 Task: Create a new private GitHub repository named 'My pythonproject' with the Boost Software License 1.0.
Action: Mouse moved to (18, 54)
Screenshot: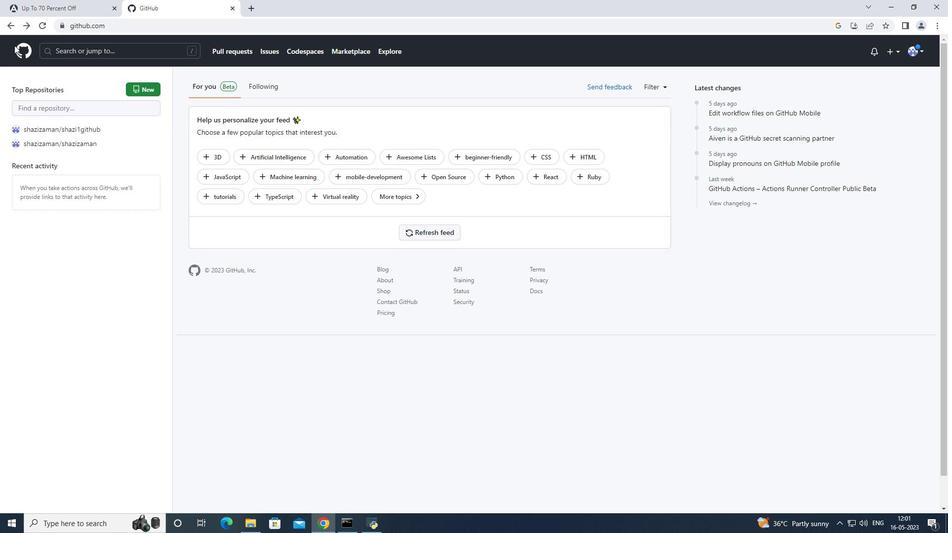 
Action: Mouse pressed left at (18, 54)
Screenshot: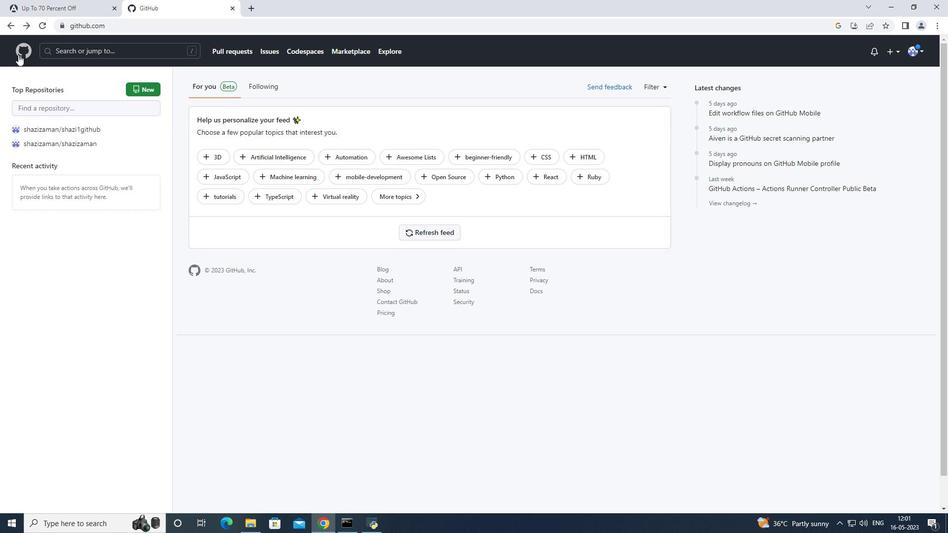 
Action: Mouse moved to (152, 89)
Screenshot: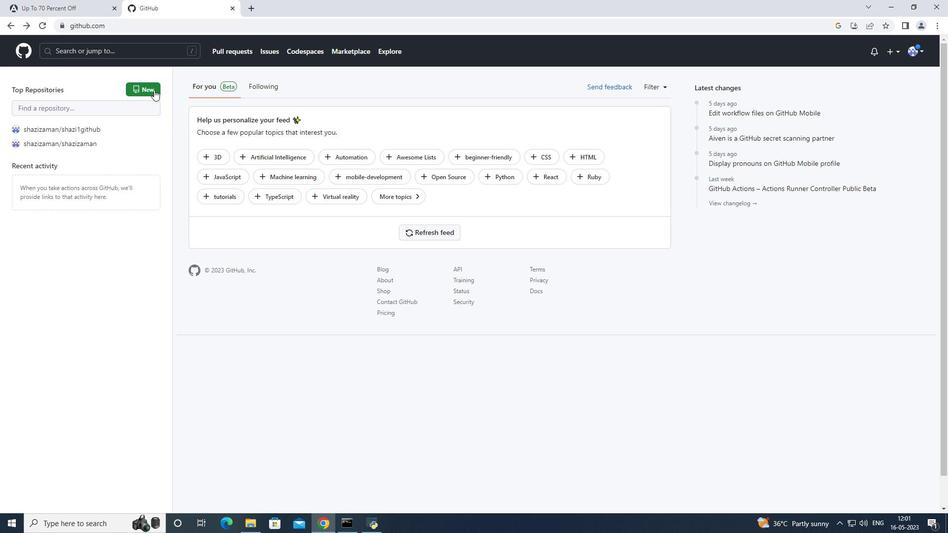 
Action: Mouse pressed left at (152, 89)
Screenshot: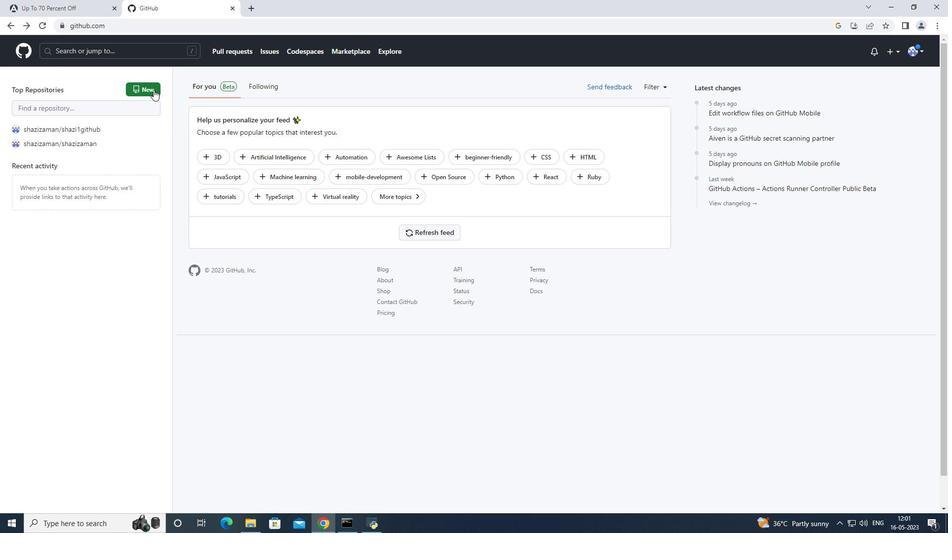 
Action: Mouse moved to (414, 154)
Screenshot: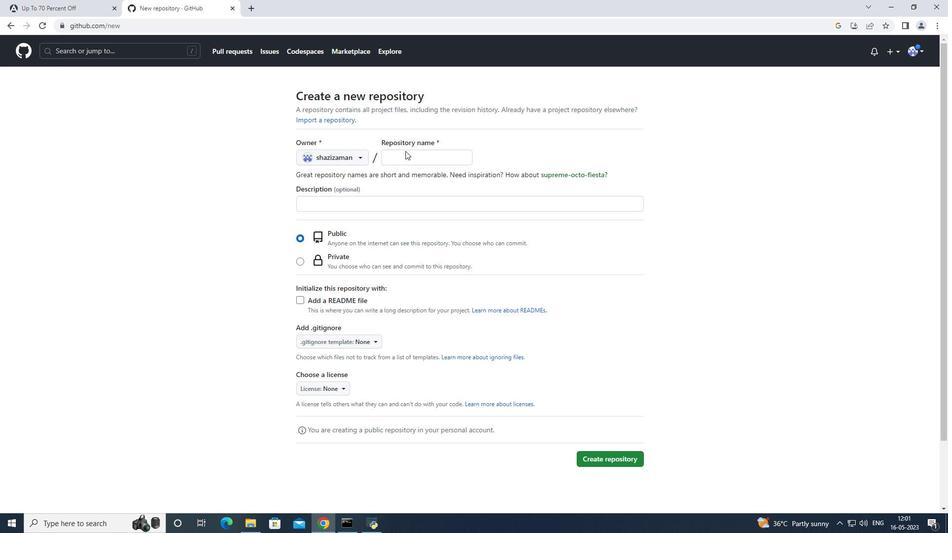 
Action: Mouse pressed left at (414, 154)
Screenshot: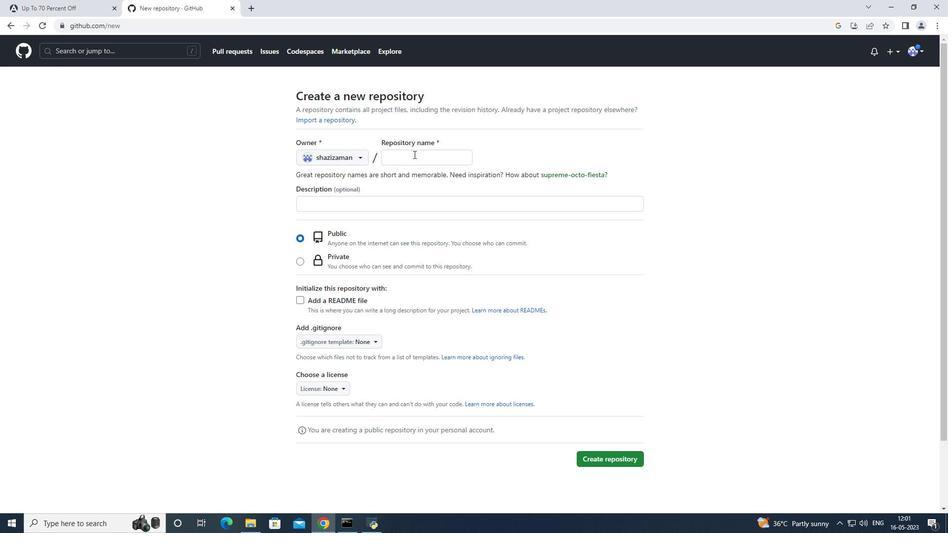 
Action: Key pressed <Key.caps_lock>MY<Key.backspace><Key.caps_lock>y<Key.space>pythonproject
Screenshot: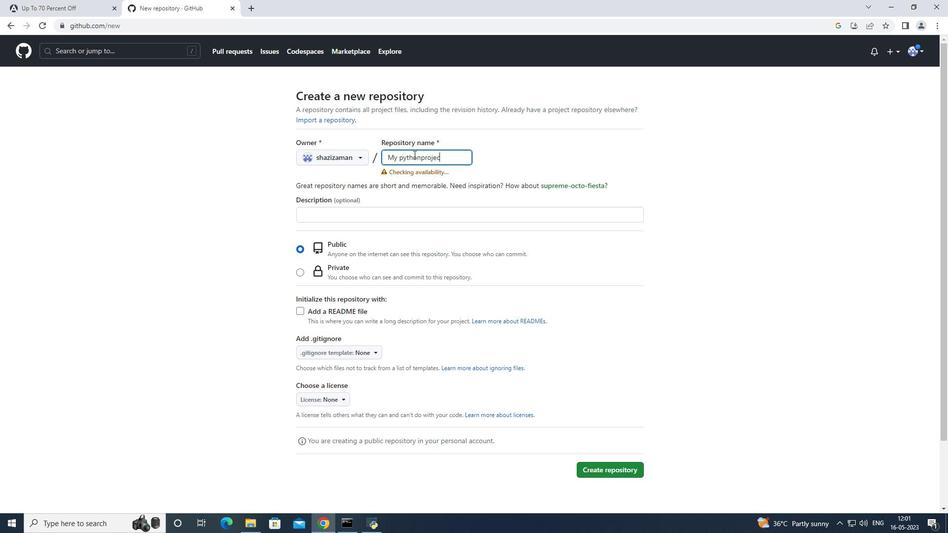 
Action: Mouse moved to (344, 243)
Screenshot: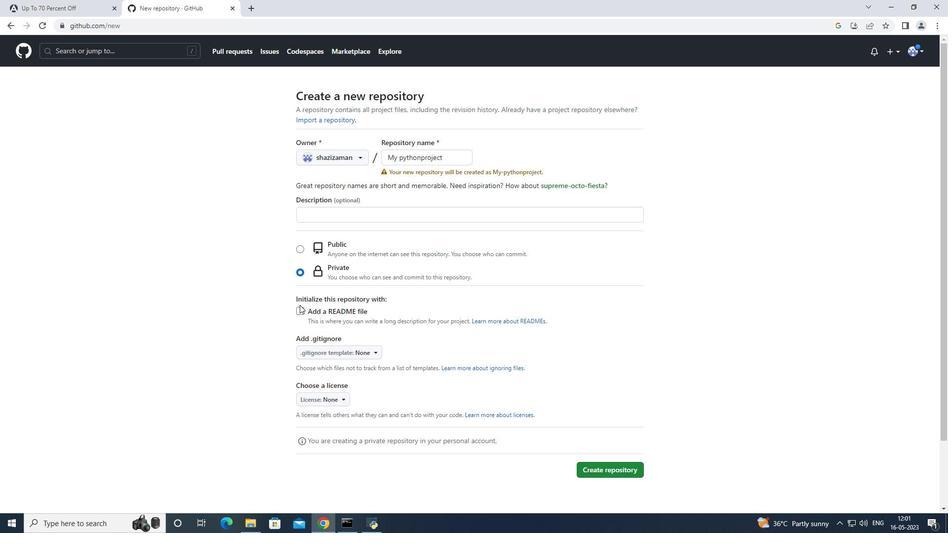 
